 Task: Make in the project AgileHive an epic 'IT Access Management'. Create in the project AgileHive an epic 'Cloud migration'. Add in the project AgileHive an epic 'Network infrastructure upgrade'
Action: Mouse moved to (208, 71)
Screenshot: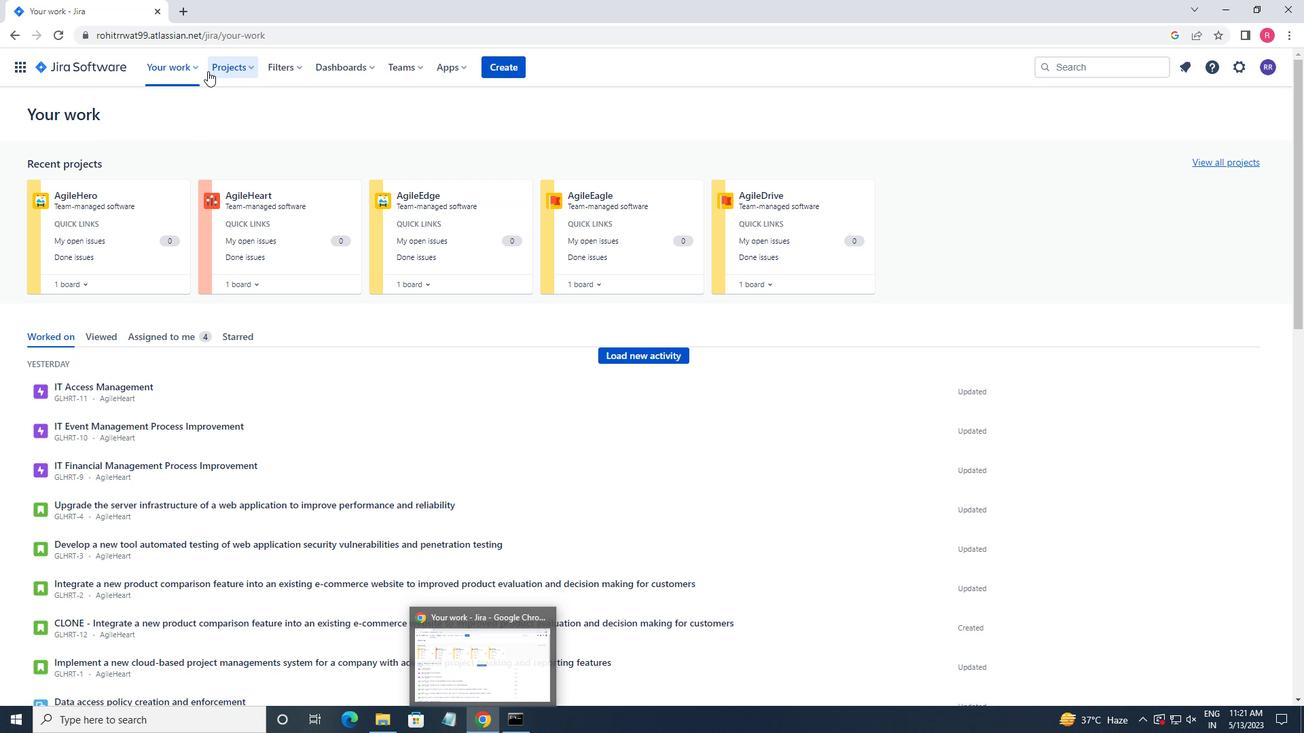 
Action: Mouse pressed left at (208, 71)
Screenshot: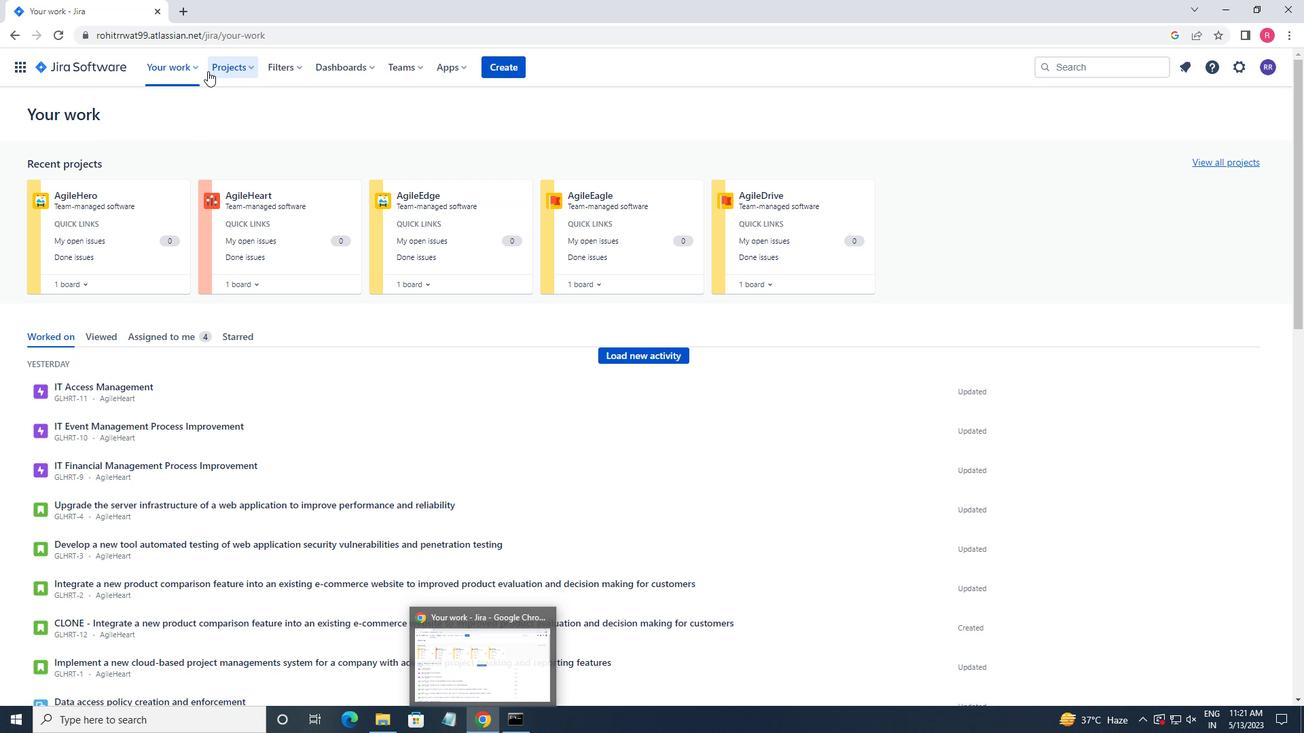 
Action: Mouse moved to (266, 139)
Screenshot: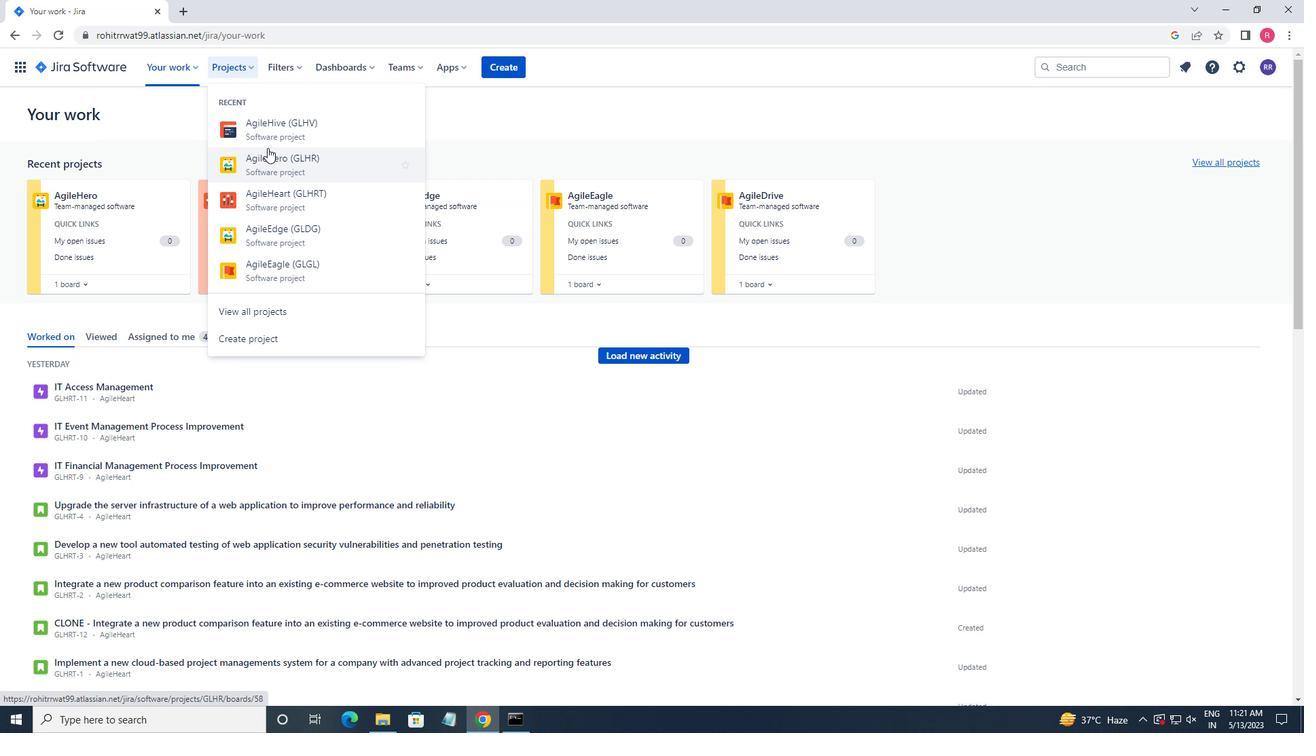 
Action: Mouse pressed left at (266, 139)
Screenshot: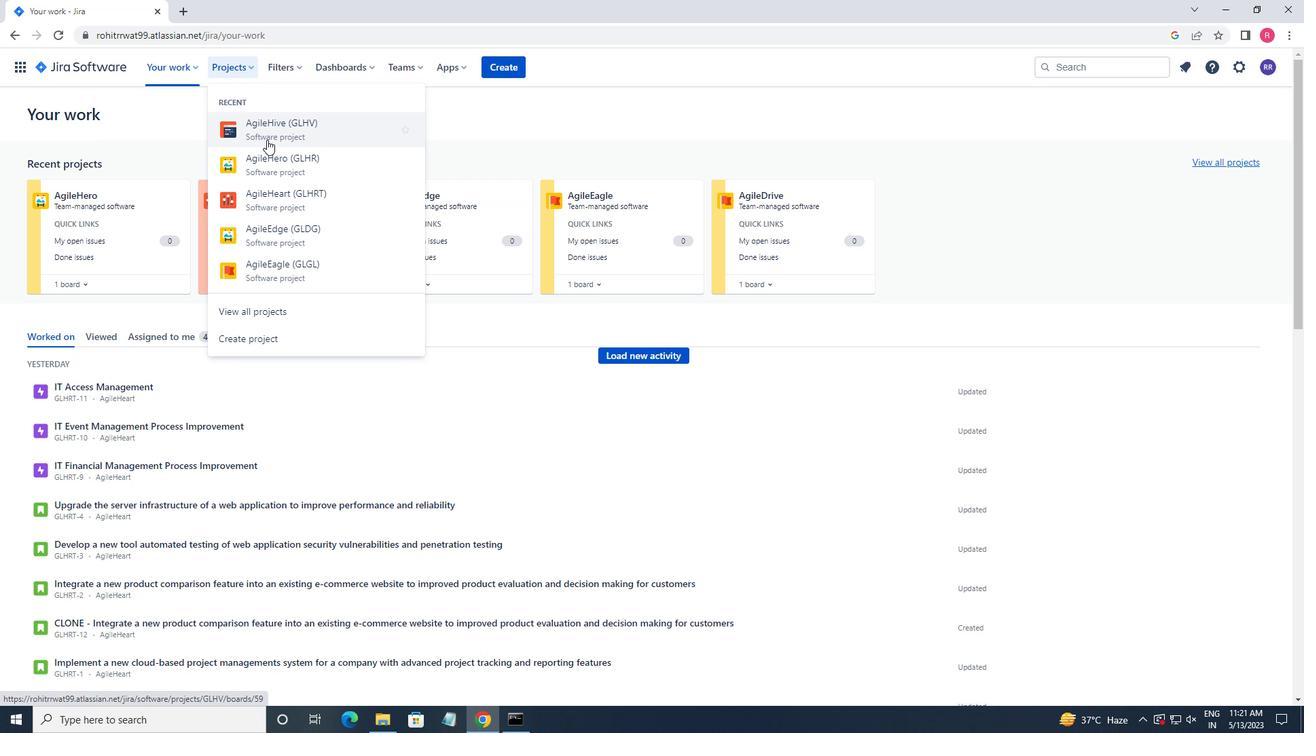 
Action: Mouse moved to (44, 206)
Screenshot: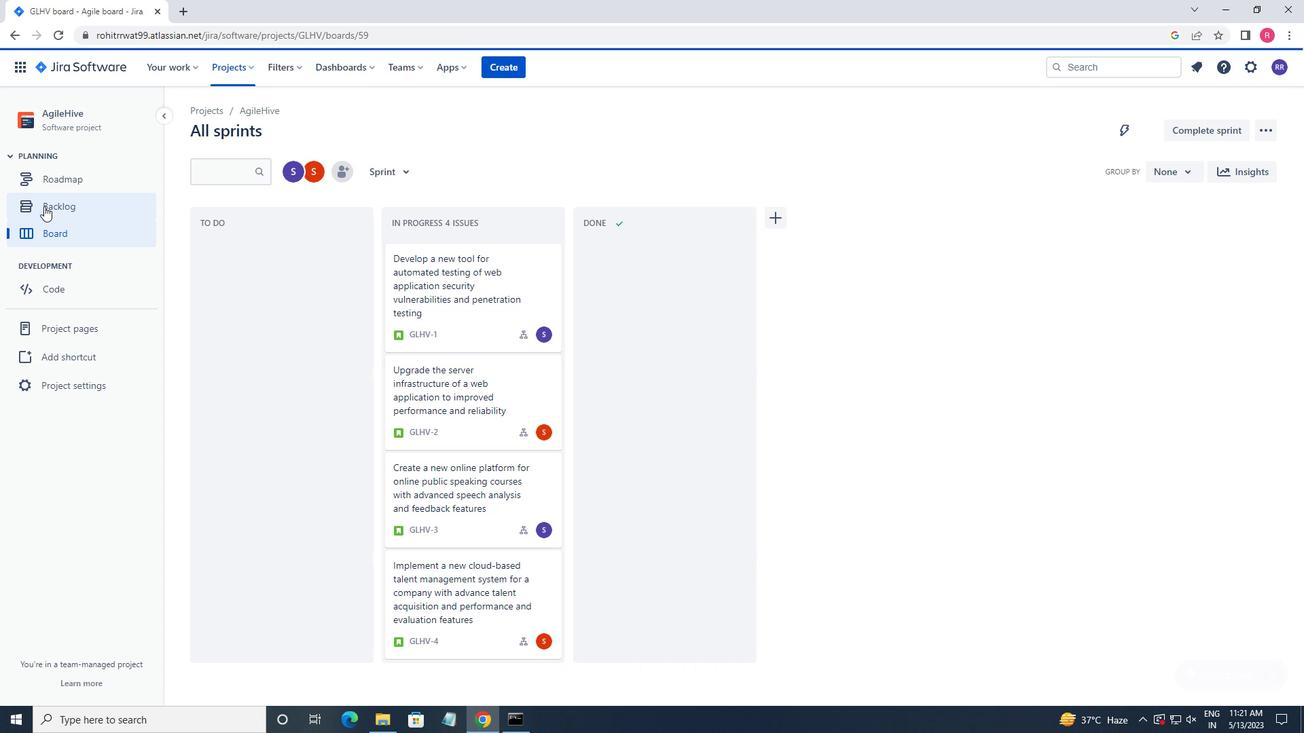 
Action: Mouse pressed left at (44, 206)
Screenshot: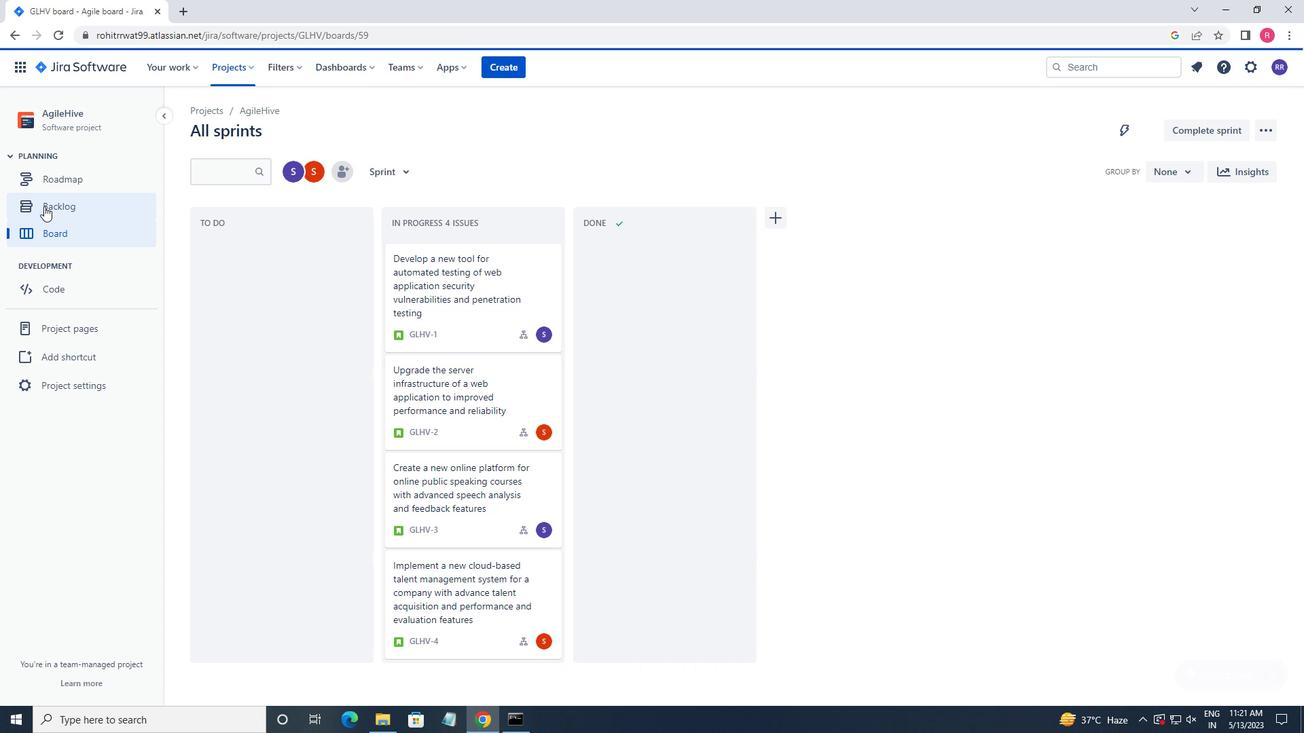 
Action: Mouse moved to (484, 379)
Screenshot: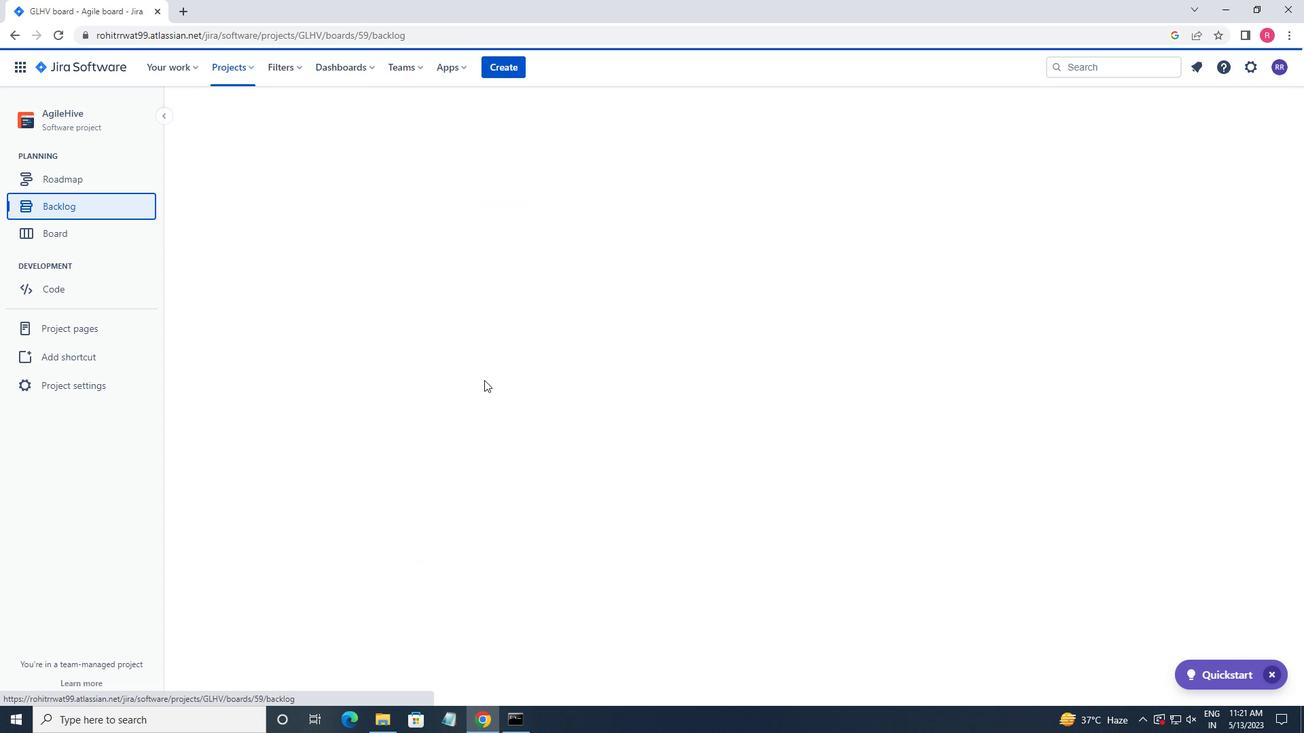 
Action: Mouse scrolled (484, 379) with delta (0, 0)
Screenshot: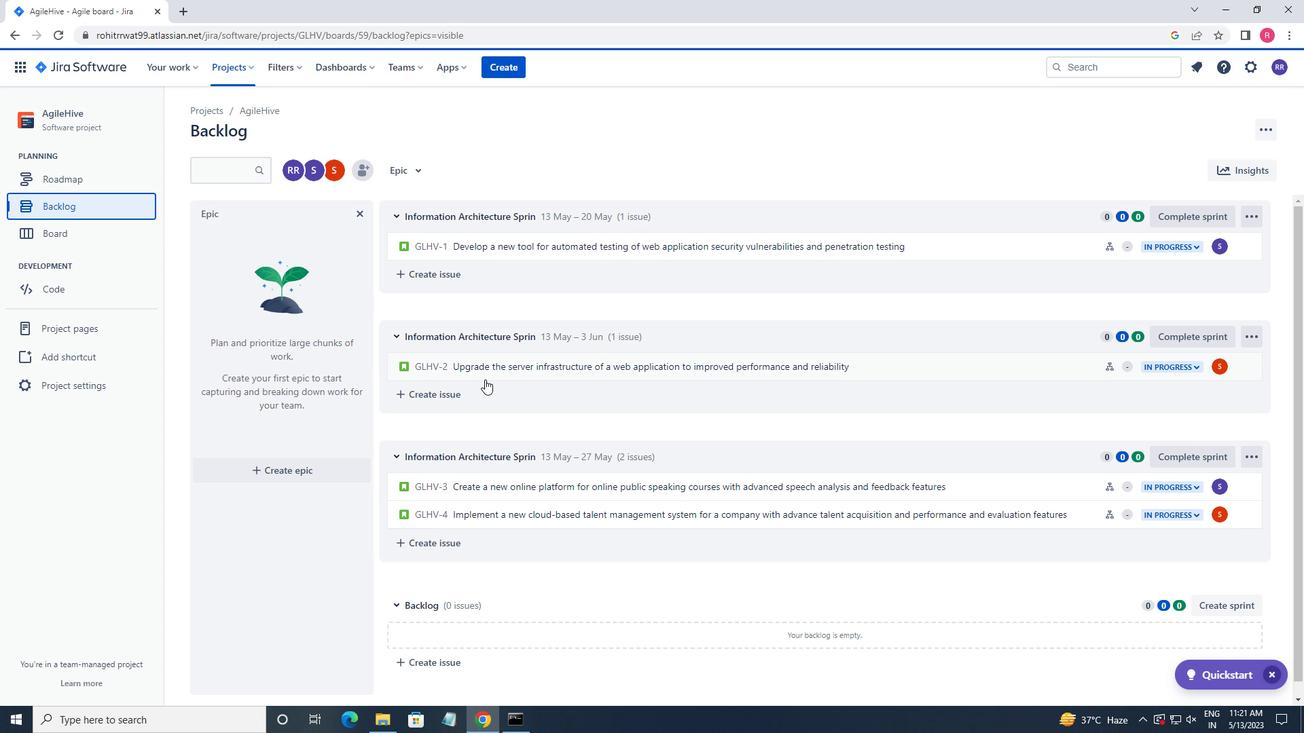 
Action: Mouse scrolled (484, 379) with delta (0, 0)
Screenshot: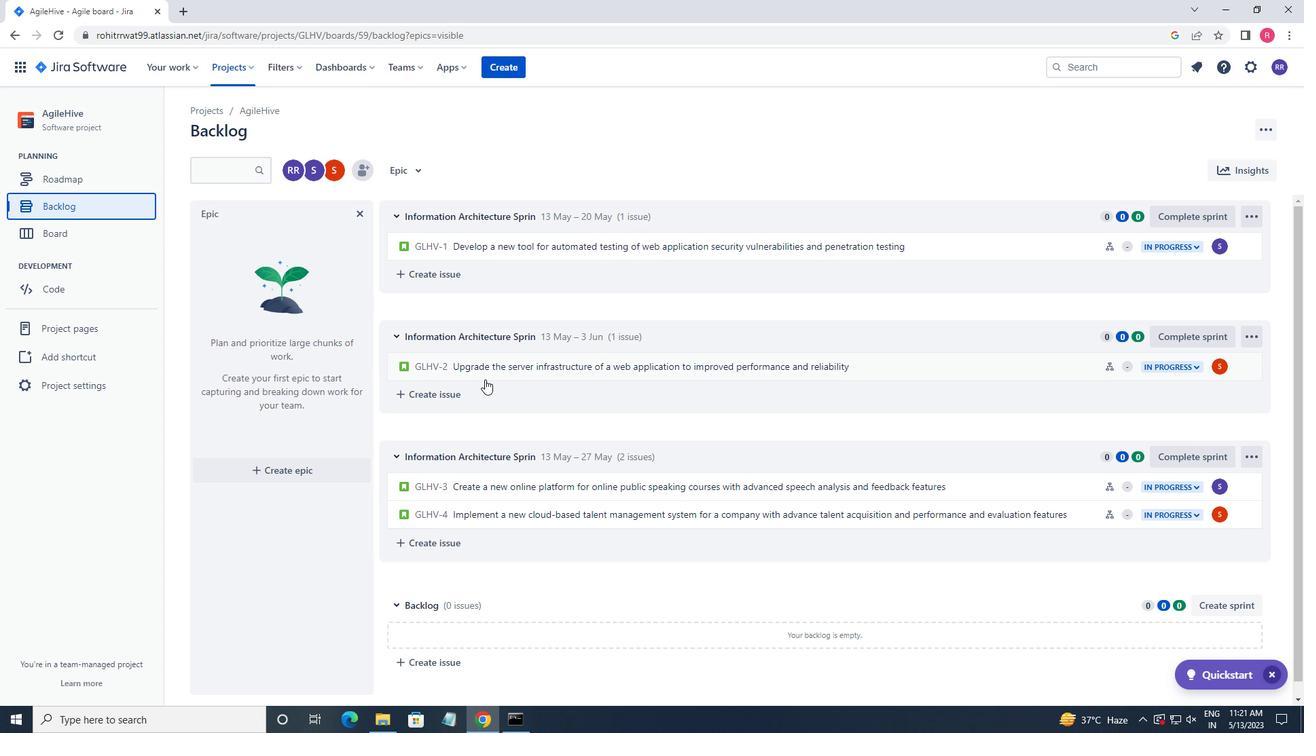 
Action: Mouse scrolled (484, 379) with delta (0, 0)
Screenshot: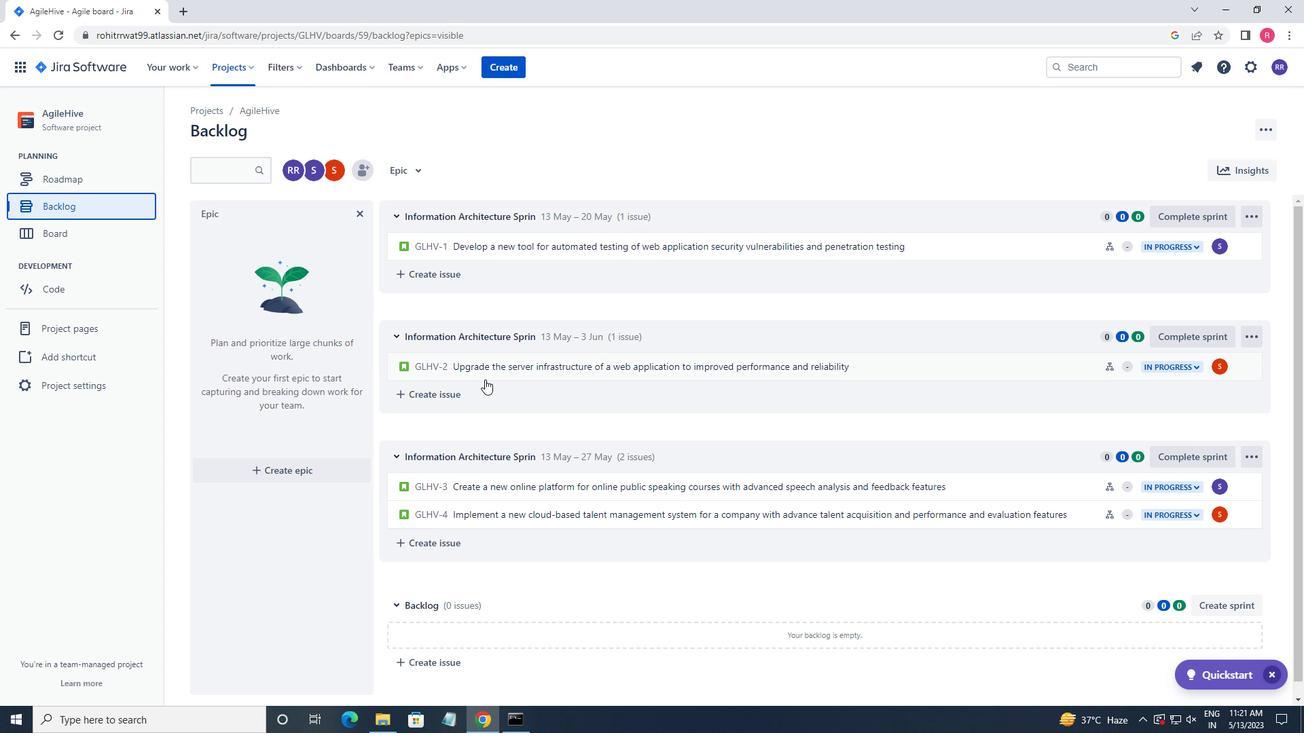 
Action: Mouse scrolled (484, 379) with delta (0, 0)
Screenshot: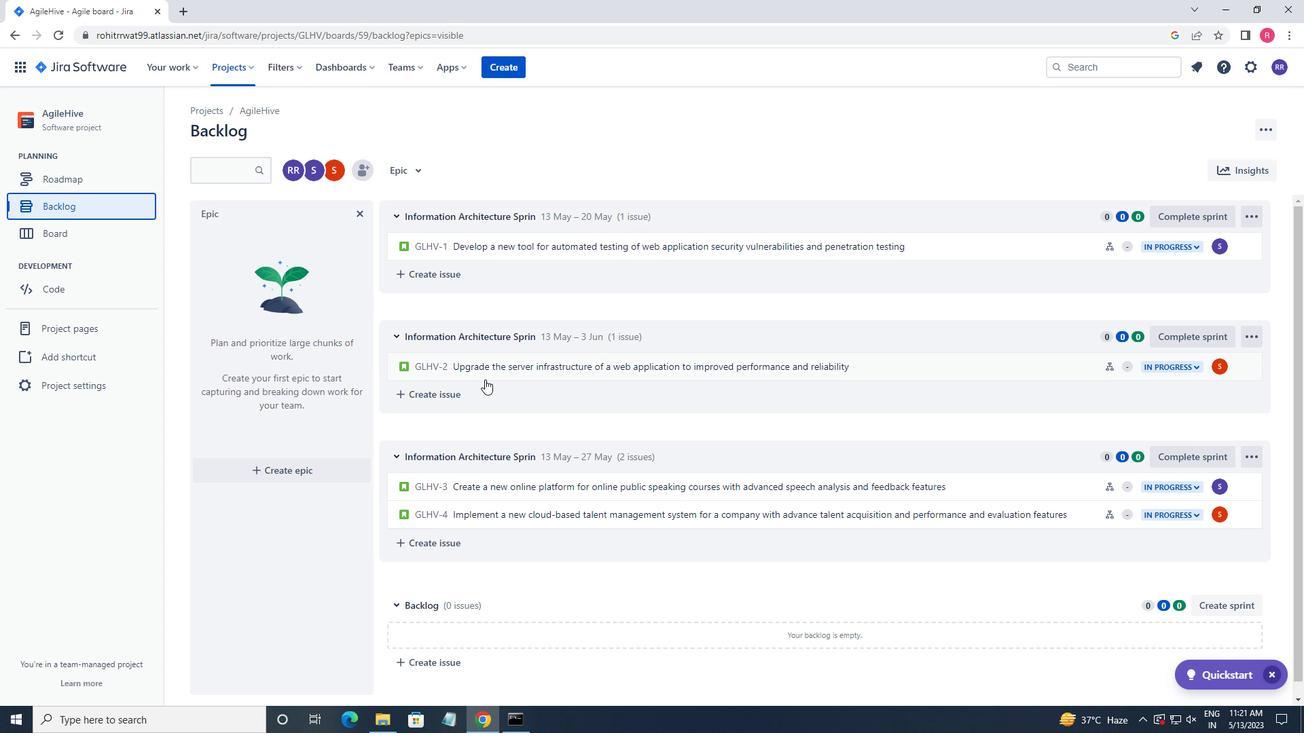 
Action: Mouse scrolled (484, 379) with delta (0, 0)
Screenshot: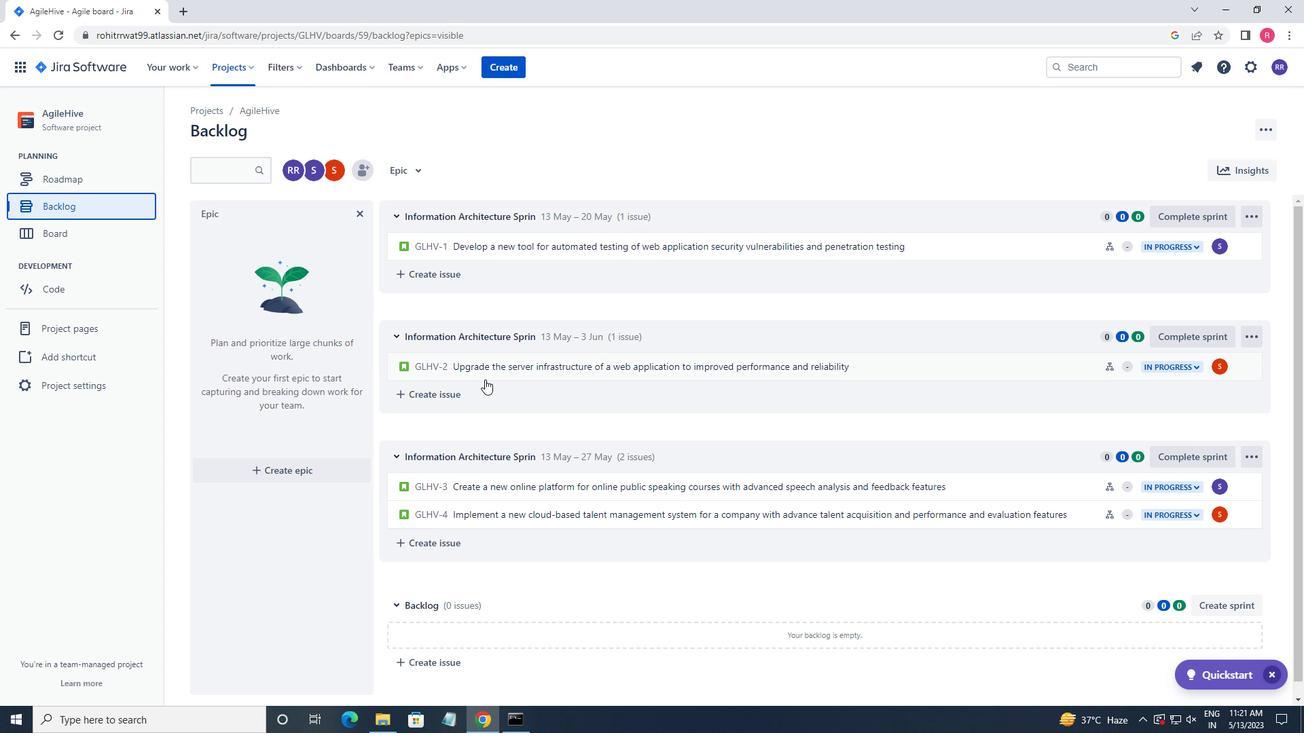 
Action: Mouse scrolled (484, 379) with delta (0, 0)
Screenshot: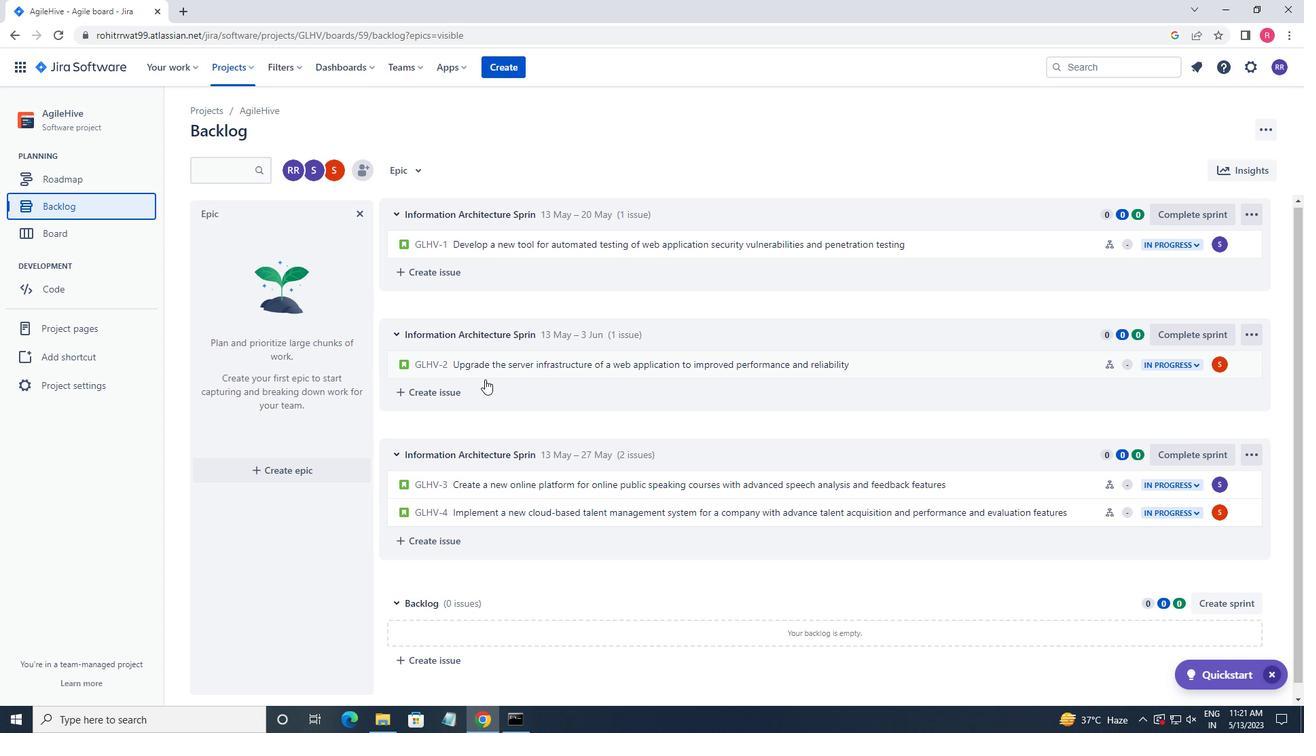 
Action: Mouse moved to (713, 569)
Screenshot: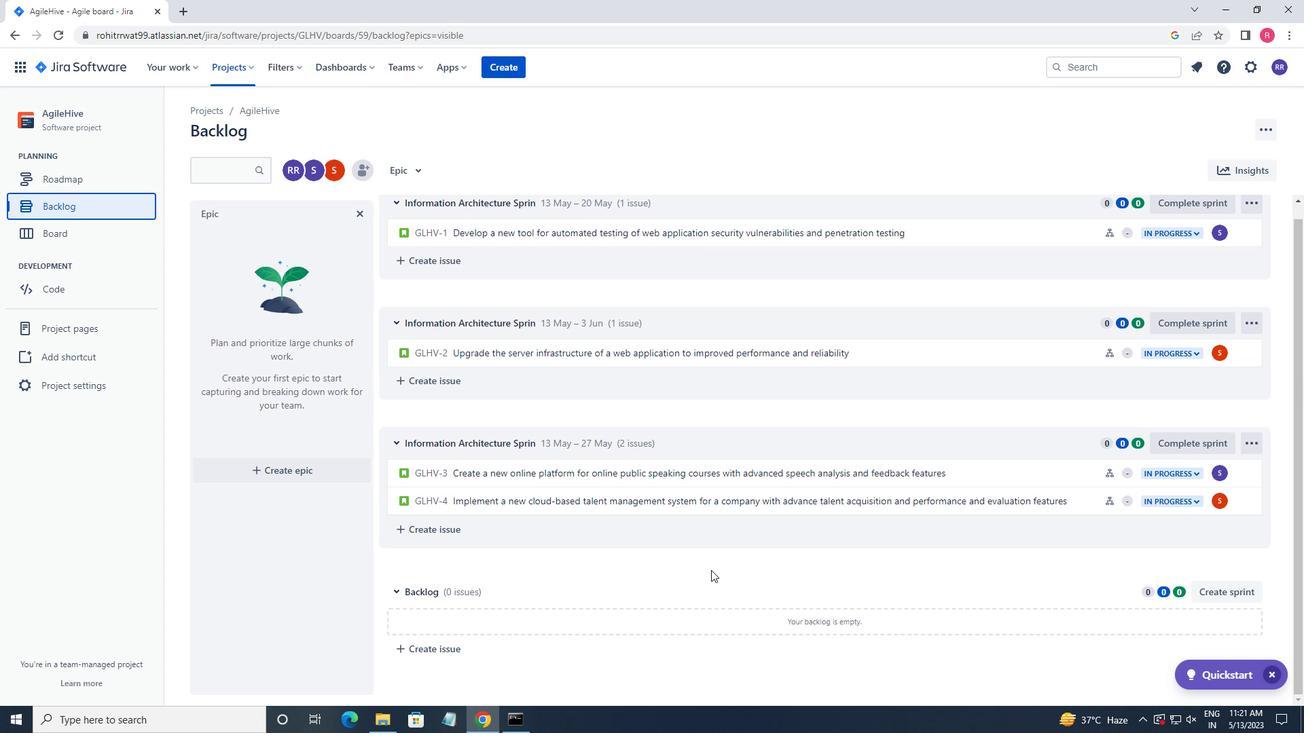 
Action: Mouse scrolled (713, 570) with delta (0, 0)
Screenshot: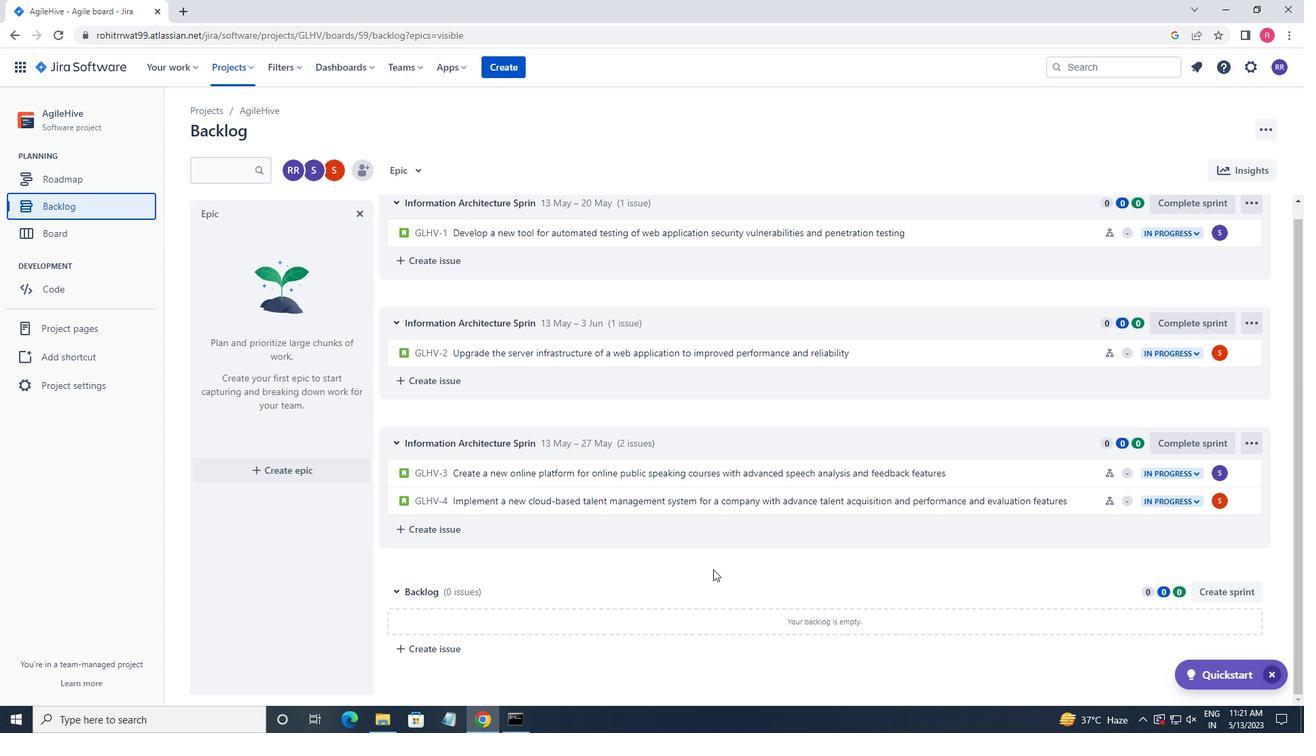 
Action: Mouse moved to (300, 476)
Screenshot: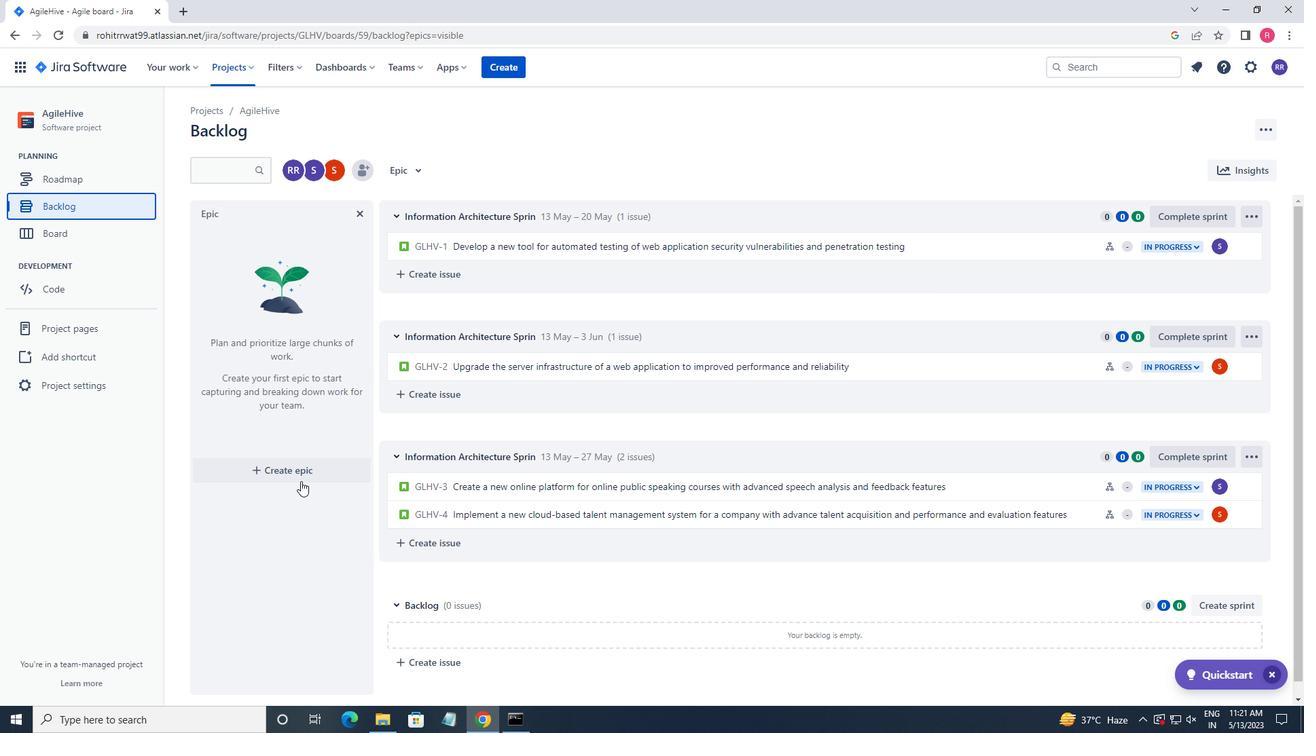 
Action: Mouse pressed left at (300, 476)
Screenshot: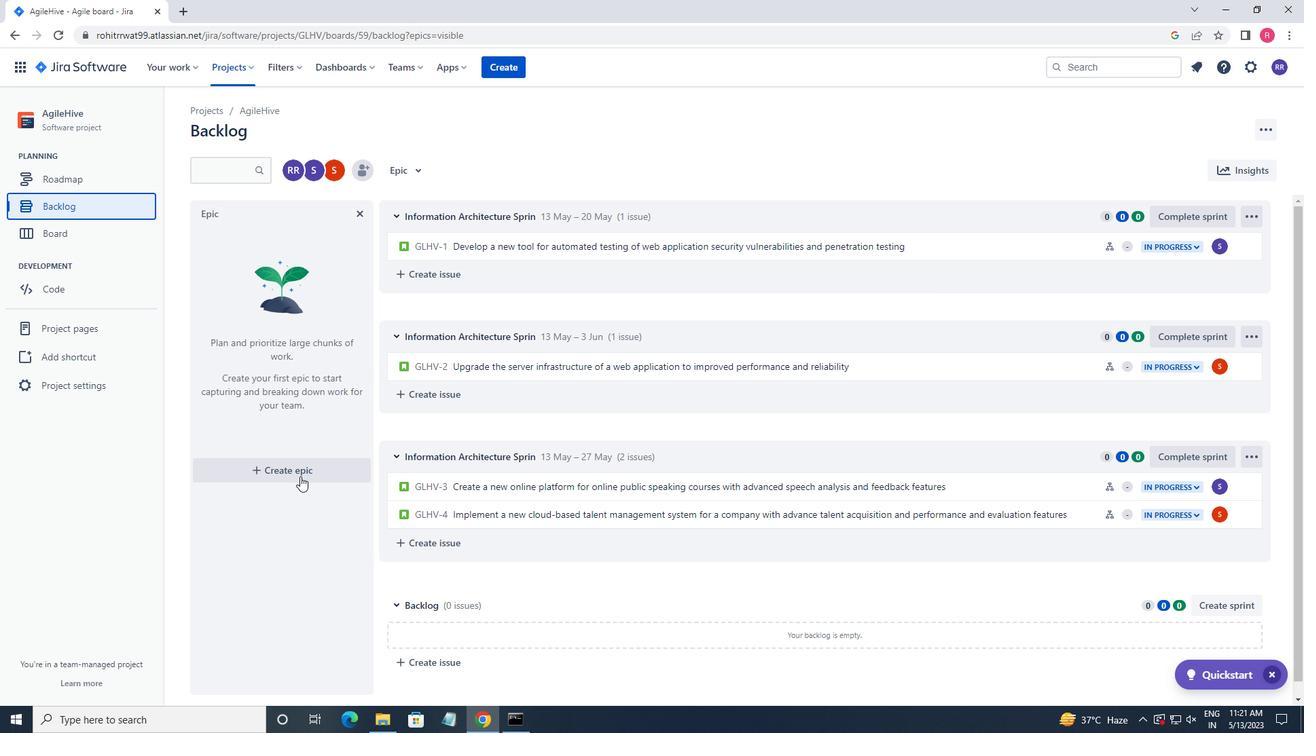 
Action: Key pressed <Key.shift_r><Key.shift_r>IT<Key.space><Key.shift>ACCESS<Key.space><Key.shift_r>MANAGEMENT<Key.space><Key.enter><Key.shift>CLOUD<Key.space>MIGRATION<Key.space><Key.enter><Key.shift_r>NETWORK<Key.space>INFRASTUCTURE<Key.space><Key.left><Key.left><Key.left><Key.left><Key.left><Key.left><Key.left><Key.left><Key.left><Key.left><Key.left><Key.right><Key.right><Key.right><Key.right><Key.right><Key.left>R<Key.right><Key.right><Key.right><Key.right><Key.right><Key.right><Key.right><Key.right>UPGRADE<Key.enter>
Screenshot: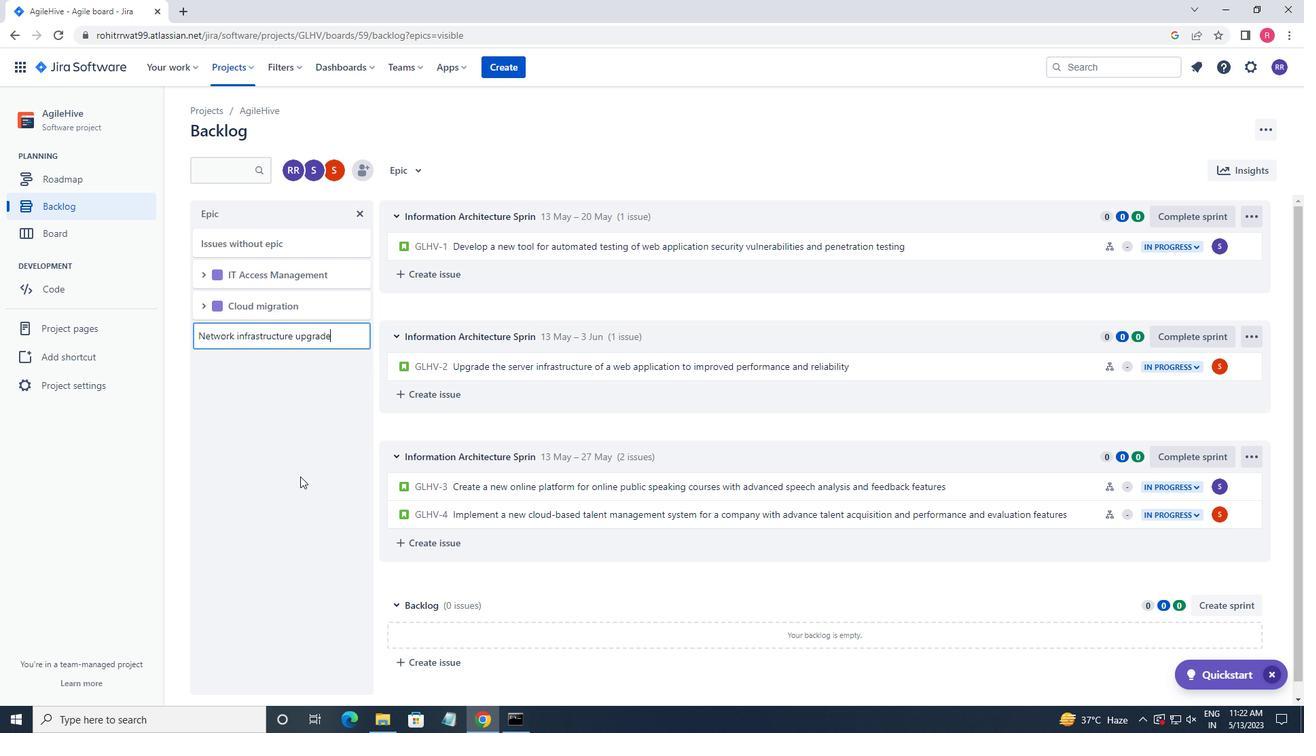
